 Task: Research Airbnb properties in Narok, Kenya from 11th November, 2023 to 15th November, 2023 for 2 adults.1  bedroom having 2 beds and 1 bathroom. Property type can be hotel. Amenities needed are: washing machine. Booking option can be shelf check-in. Look for 3 properties as per requirement.
Action: Mouse moved to (408, 58)
Screenshot: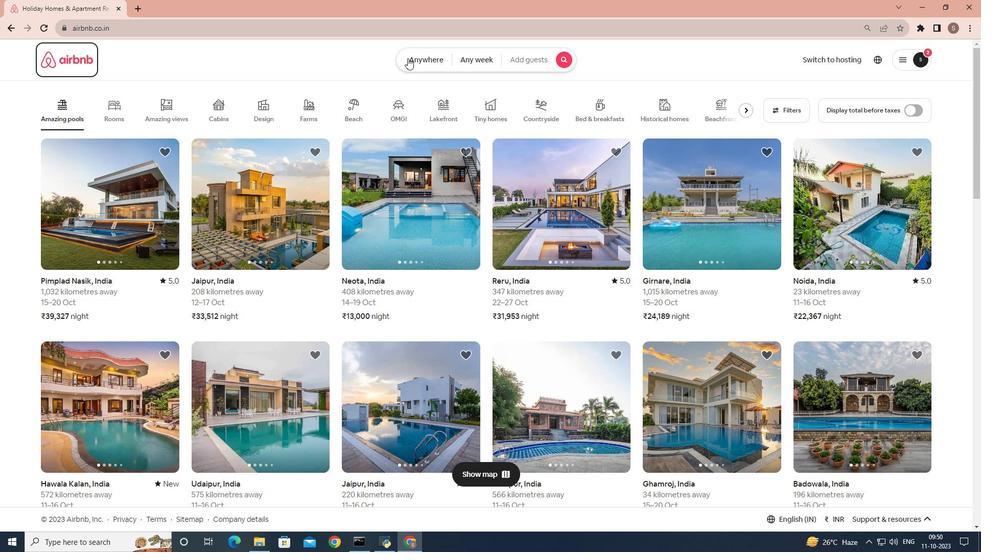 
Action: Mouse pressed left at (408, 58)
Screenshot: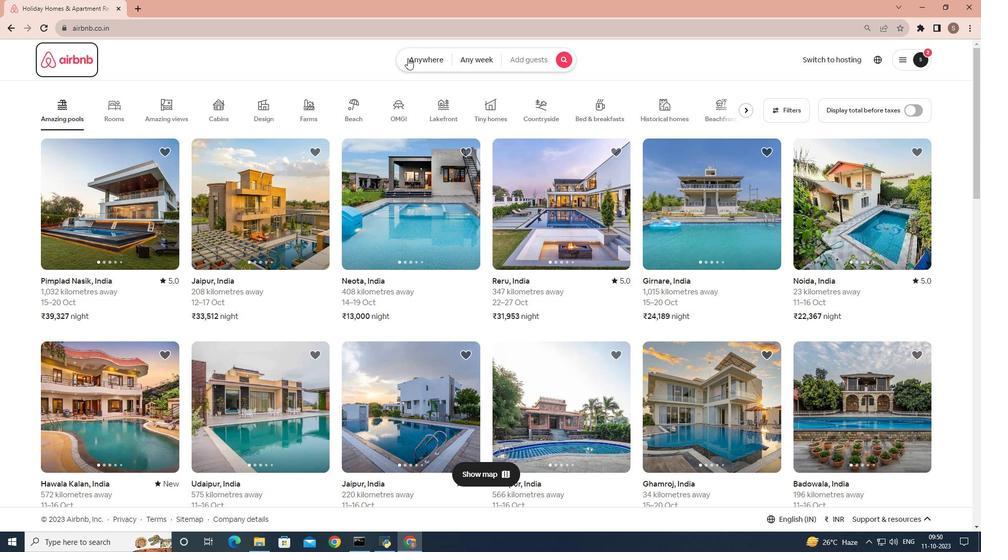 
Action: Mouse moved to (378, 97)
Screenshot: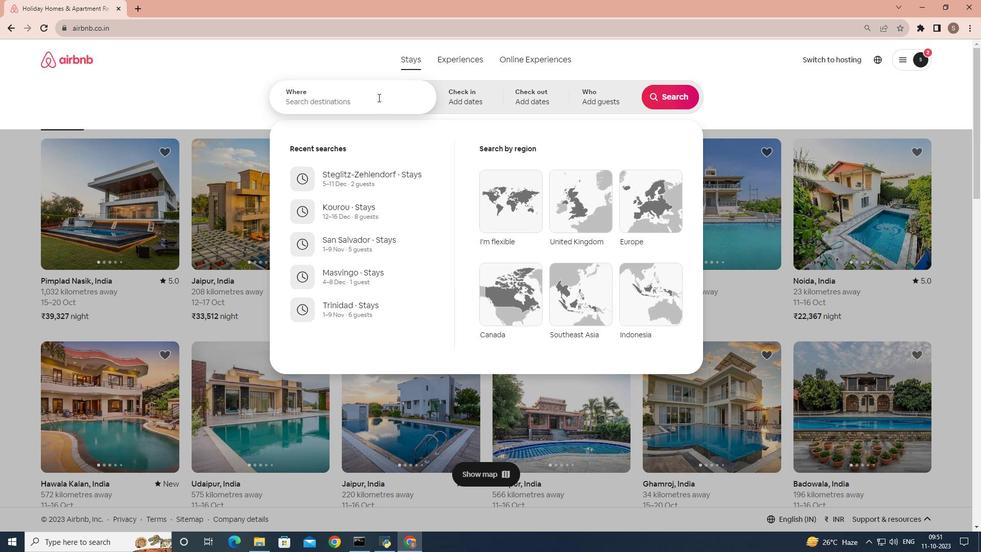 
Action: Mouse pressed left at (378, 97)
Screenshot: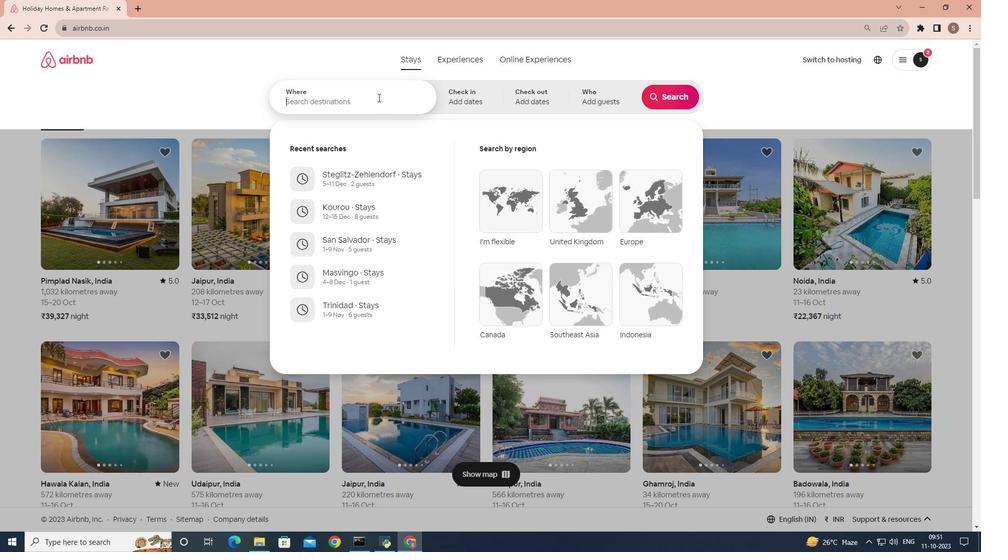 
Action: Key pressed <Key.shift>Narok,<Key.space><Key.shift>Kenya
Screenshot: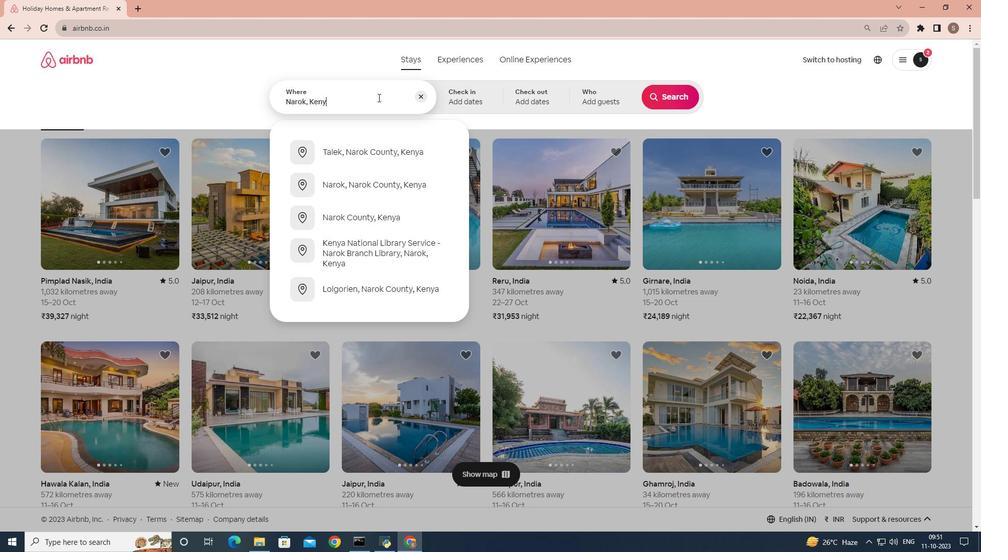 
Action: Mouse moved to (458, 93)
Screenshot: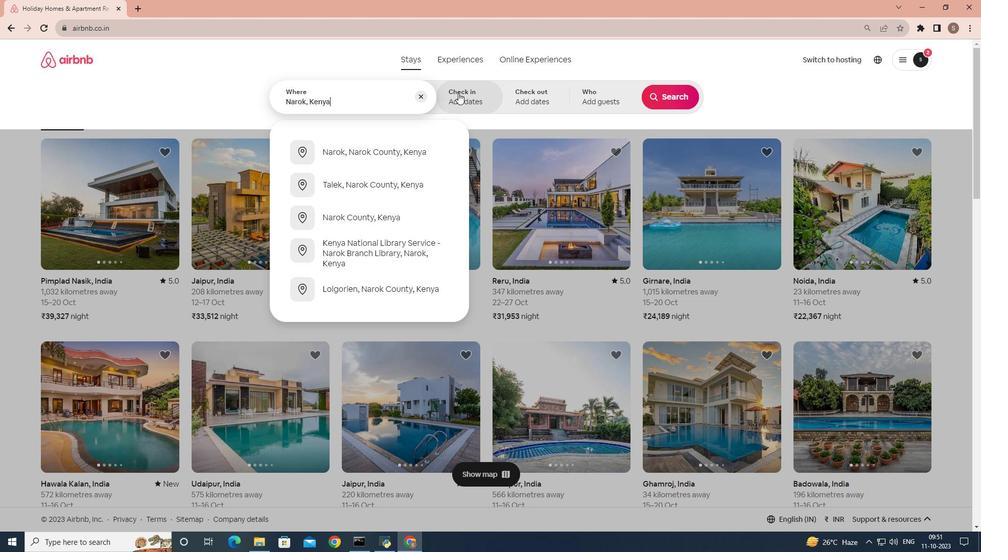 
Action: Mouse pressed left at (458, 93)
Screenshot: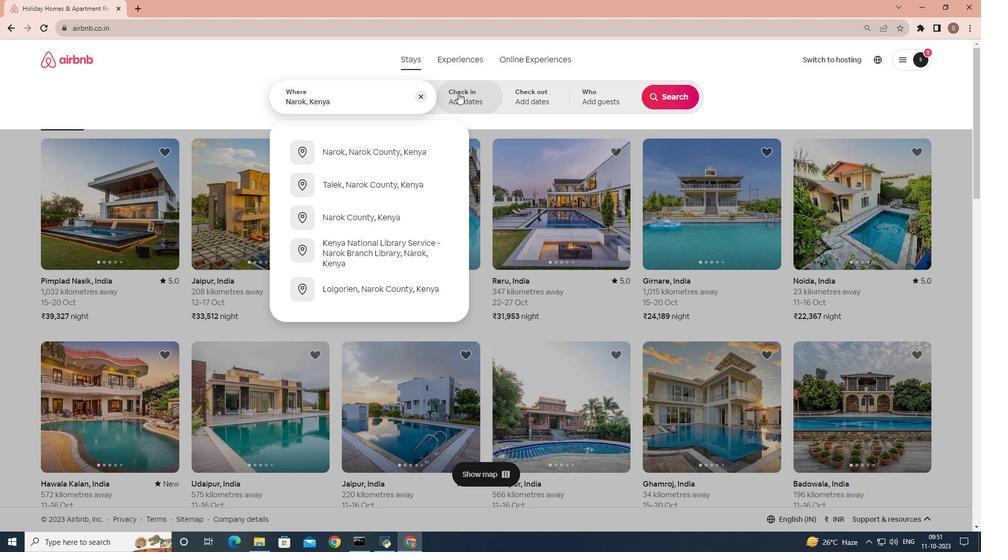 
Action: Mouse moved to (651, 252)
Screenshot: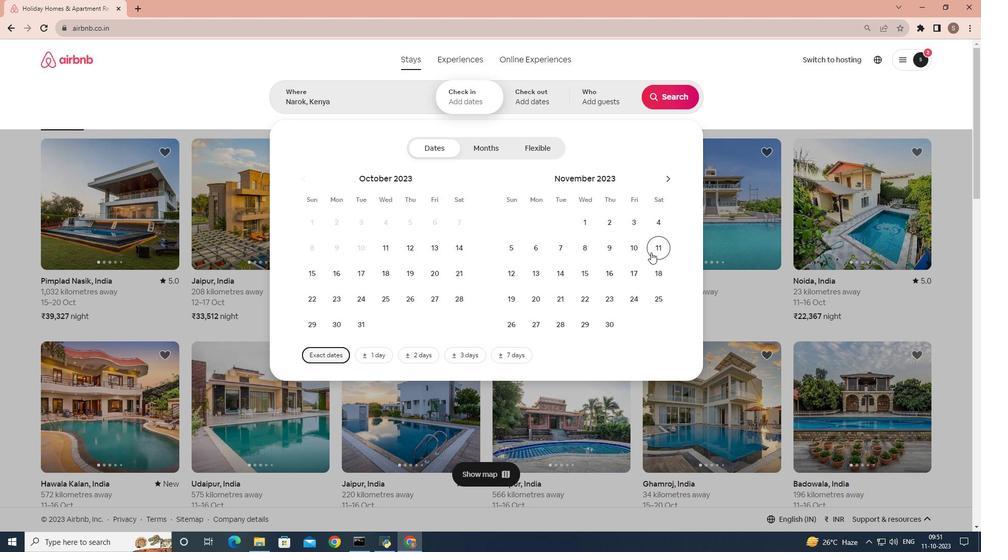 
Action: Mouse pressed left at (651, 252)
Screenshot: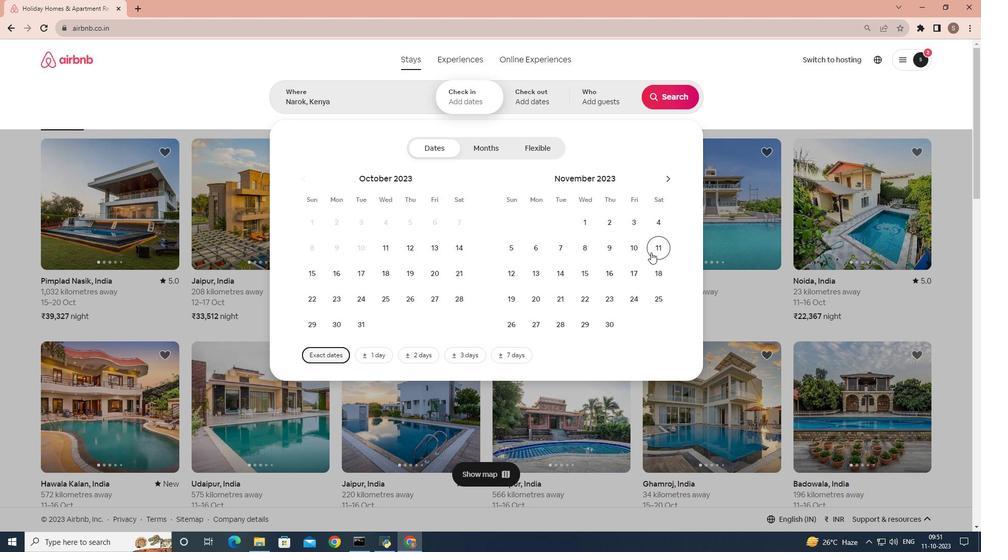 
Action: Mouse moved to (576, 276)
Screenshot: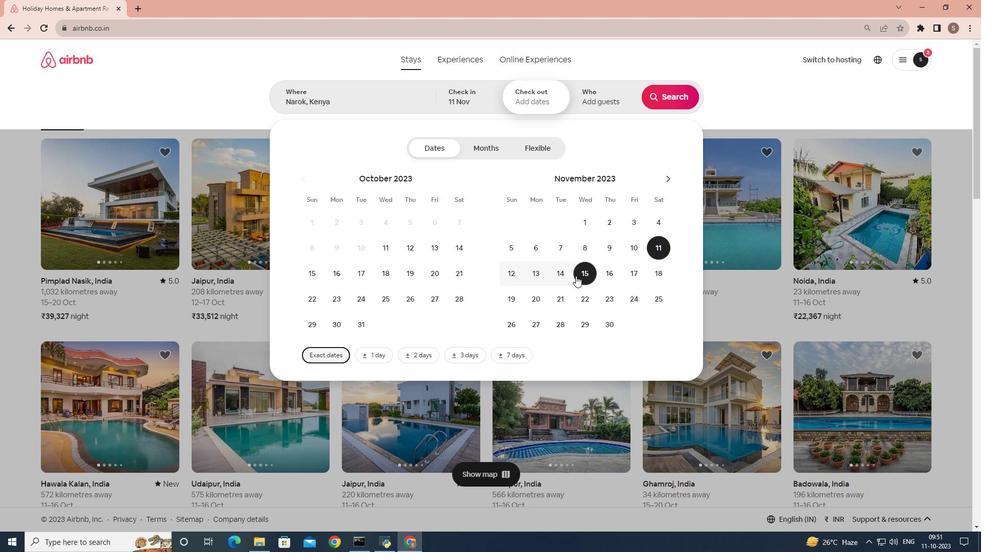 
Action: Mouse pressed left at (576, 276)
Screenshot: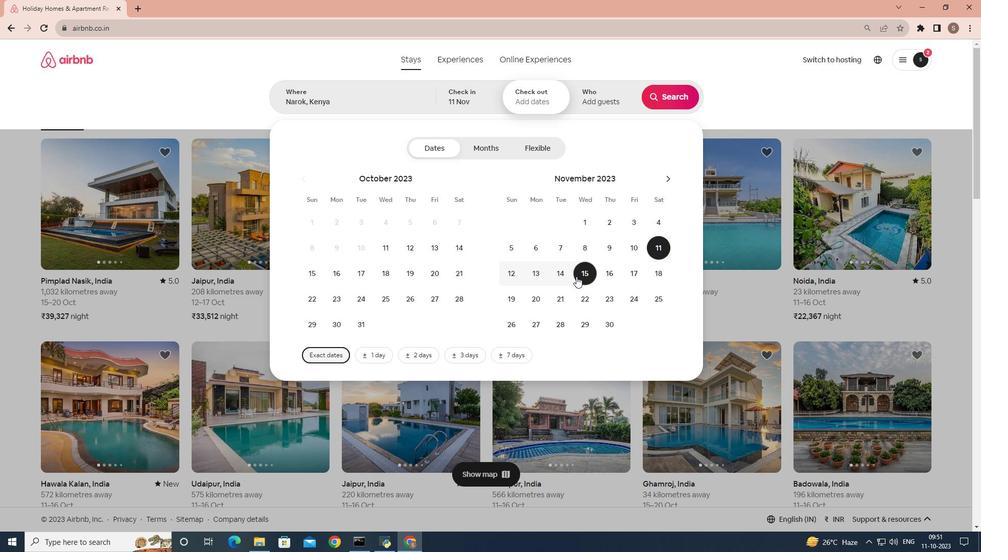 
Action: Mouse moved to (591, 93)
Screenshot: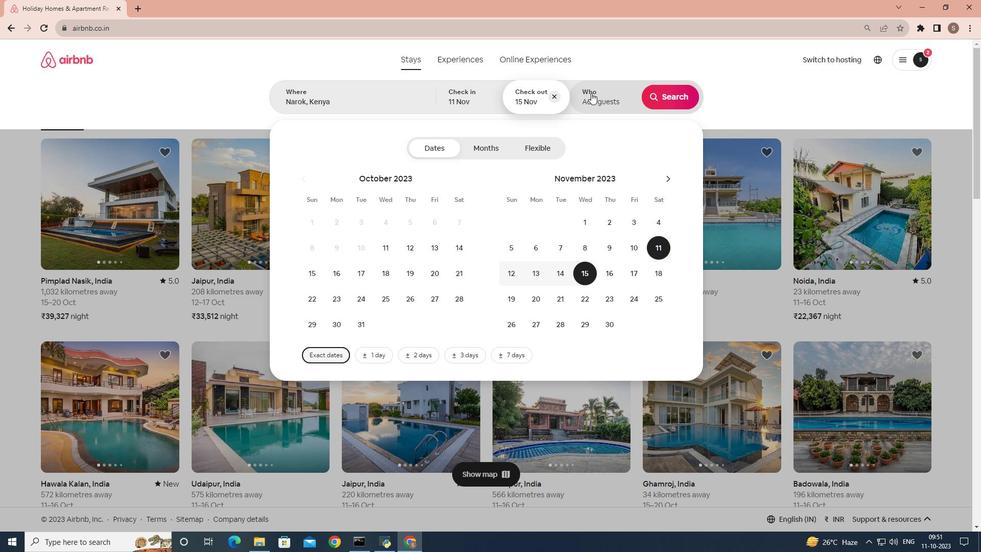 
Action: Mouse pressed left at (591, 93)
Screenshot: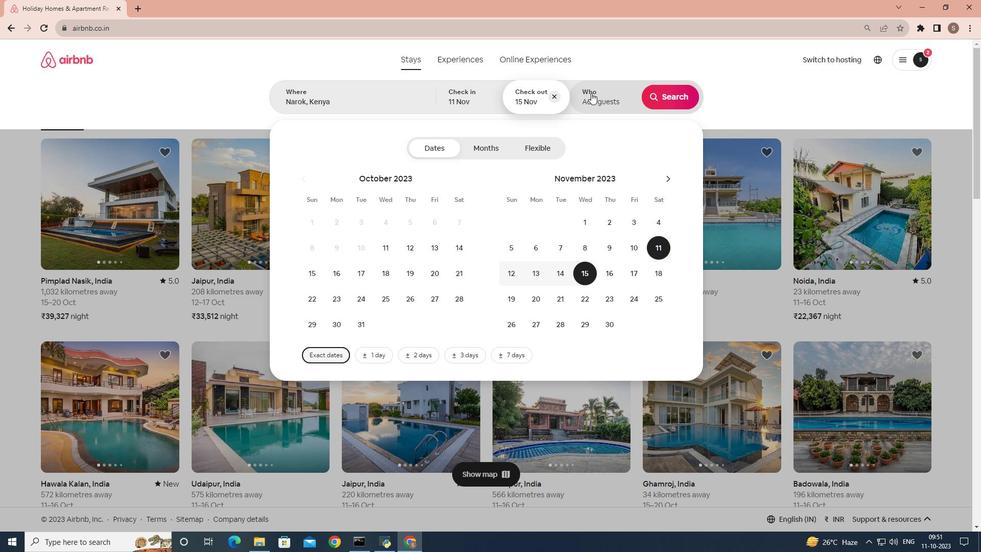 
Action: Mouse moved to (677, 149)
Screenshot: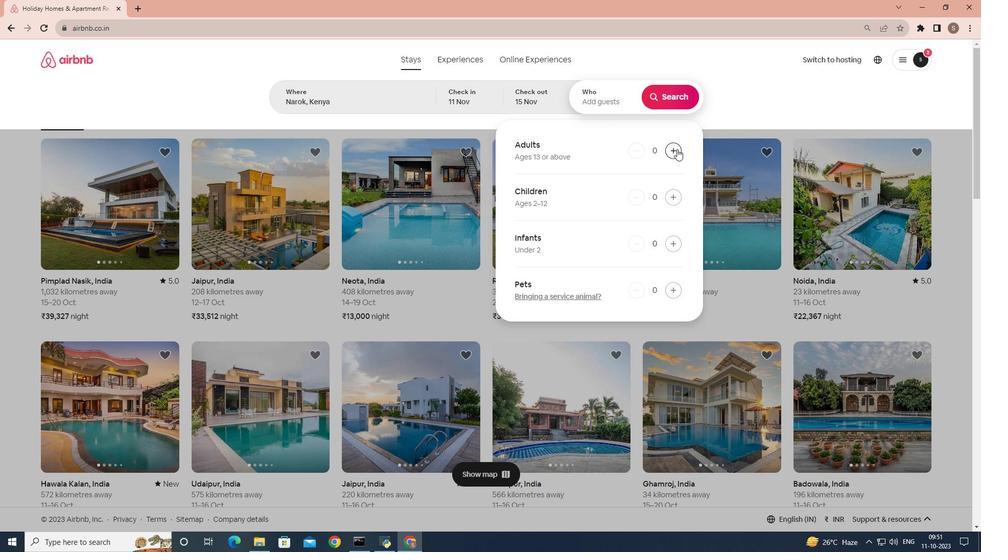 
Action: Mouse pressed left at (677, 149)
Screenshot: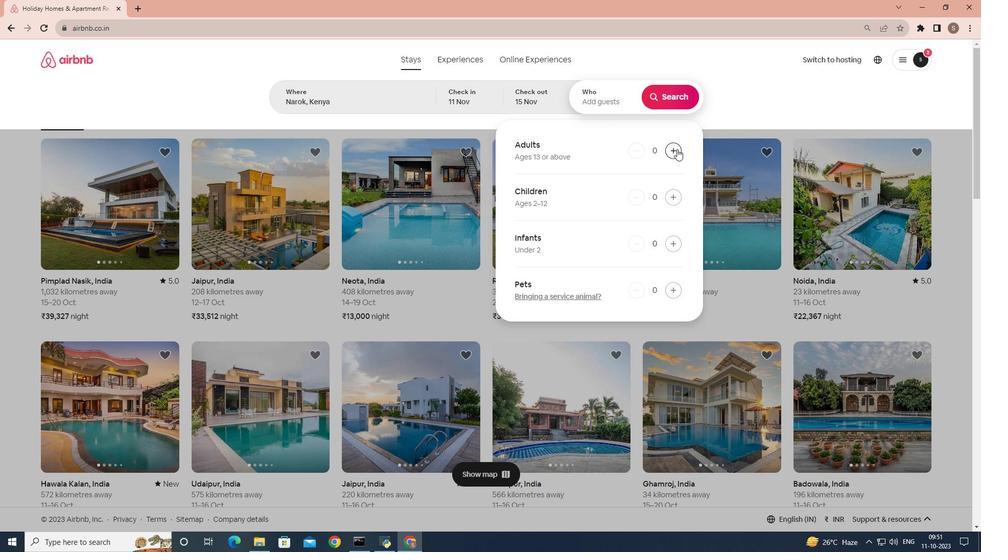 
Action: Mouse pressed left at (677, 149)
Screenshot: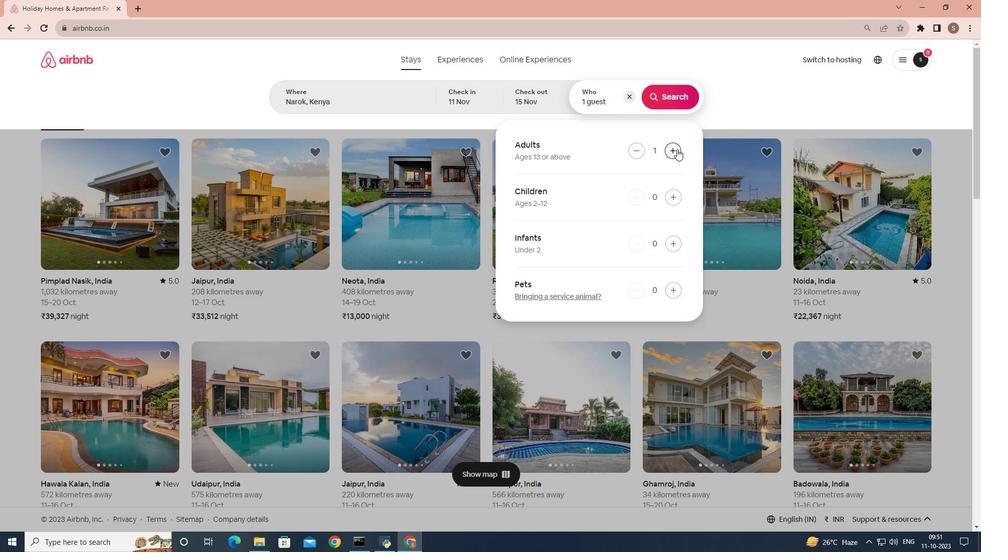 
Action: Mouse moved to (688, 99)
Screenshot: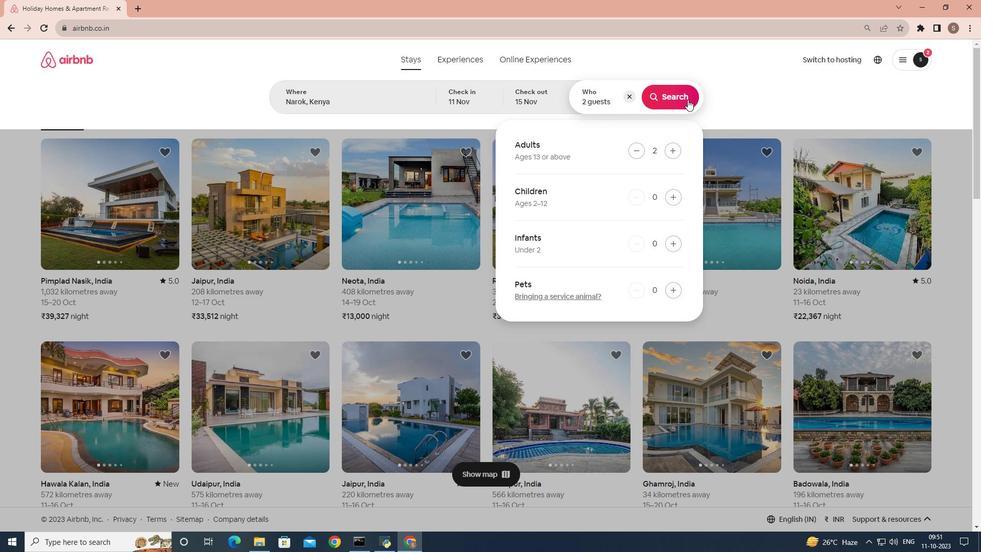 
Action: Mouse pressed left at (688, 99)
Screenshot: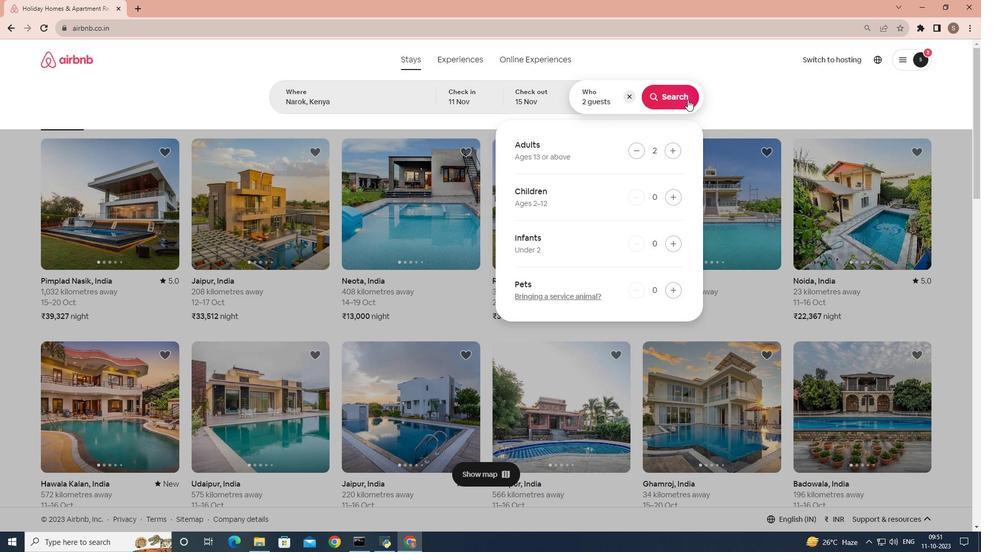 
Action: Mouse moved to (807, 97)
Screenshot: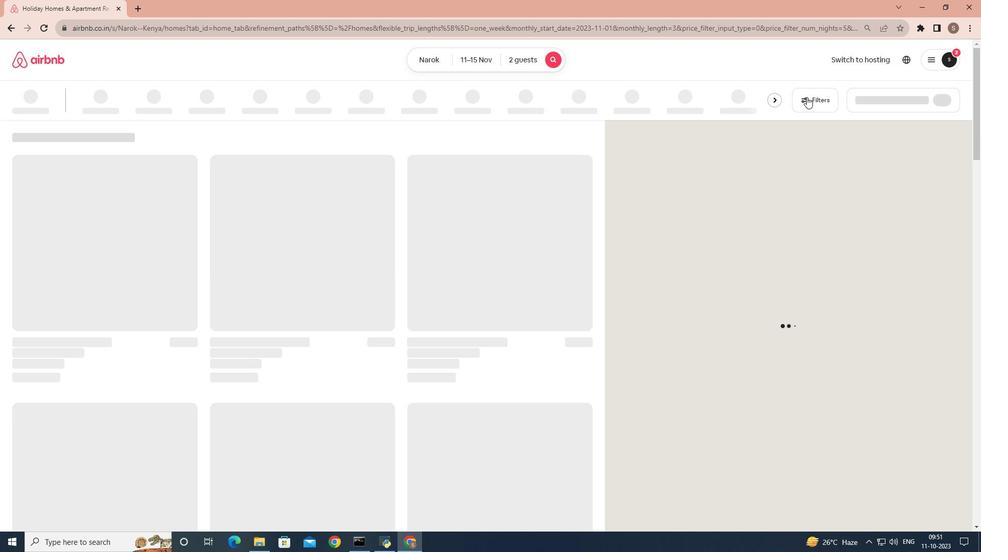 
Action: Mouse pressed left at (807, 97)
Screenshot: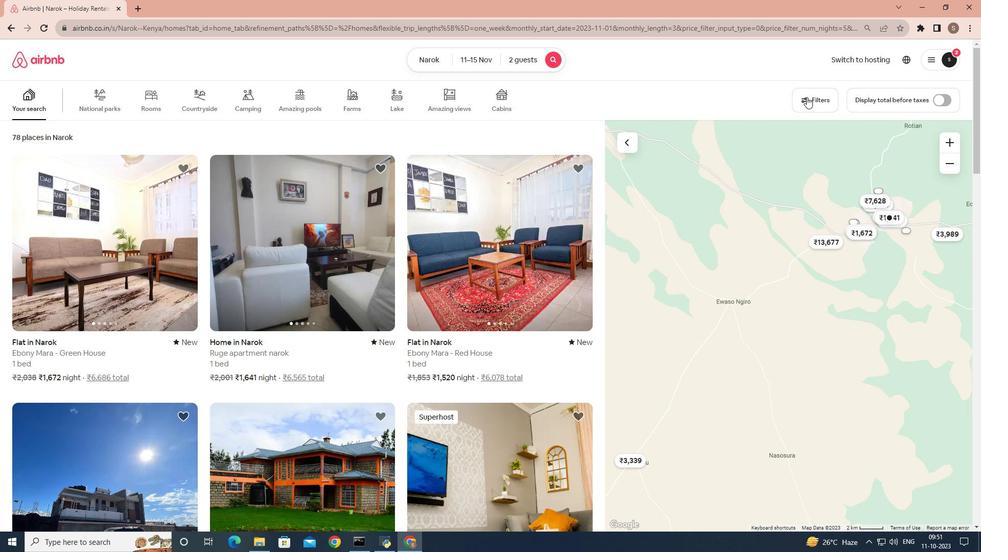 
Action: Mouse moved to (493, 355)
Screenshot: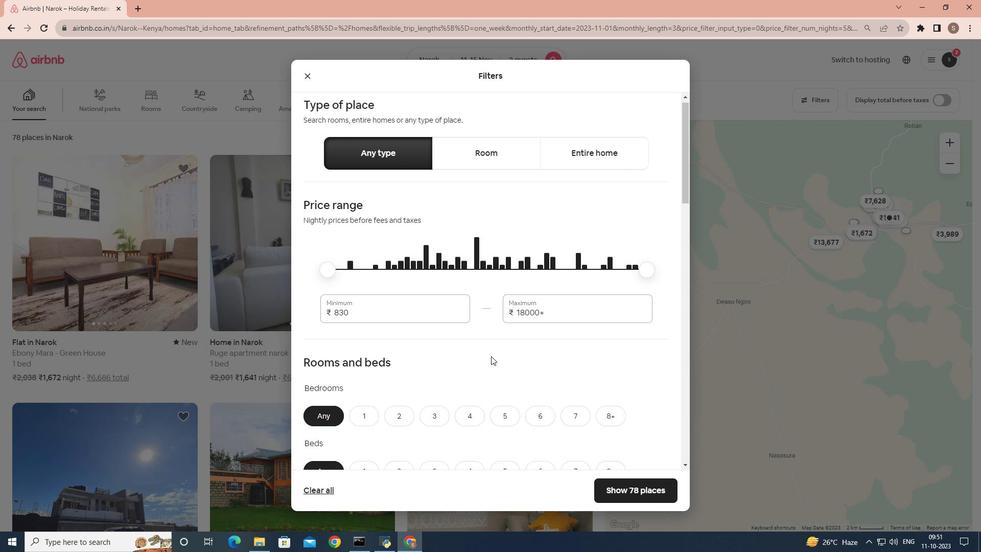 
Action: Mouse scrolled (493, 355) with delta (0, 0)
Screenshot: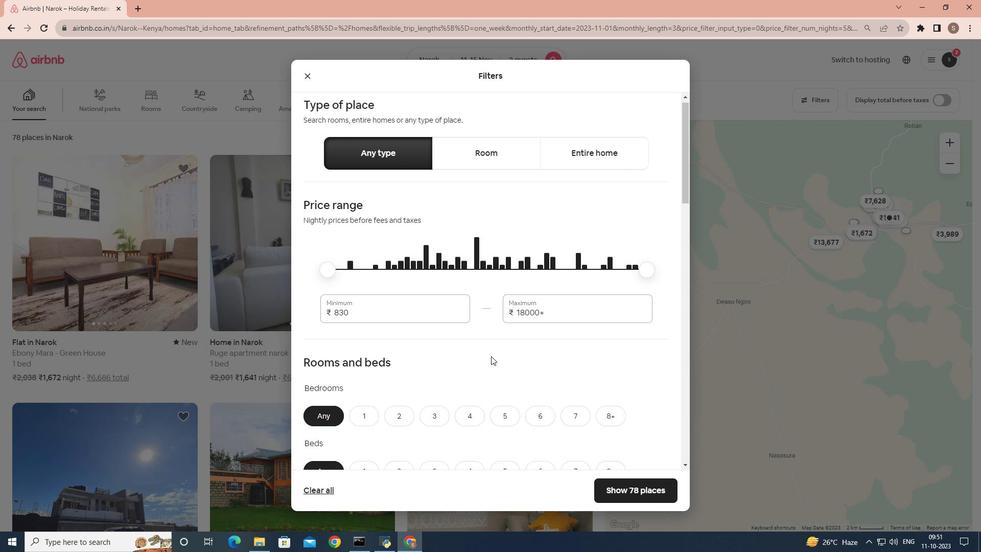 
Action: Mouse moved to (374, 372)
Screenshot: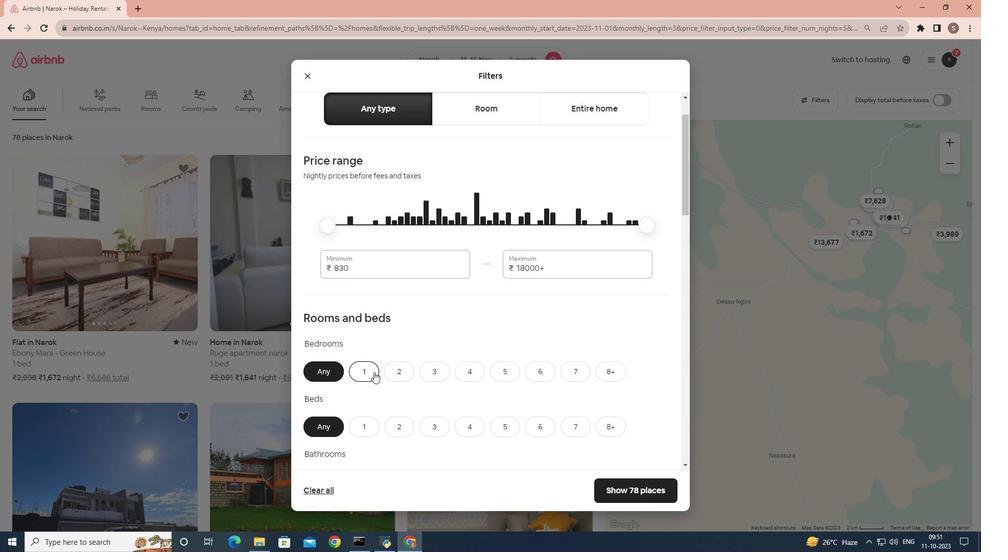 
Action: Mouse pressed left at (374, 372)
Screenshot: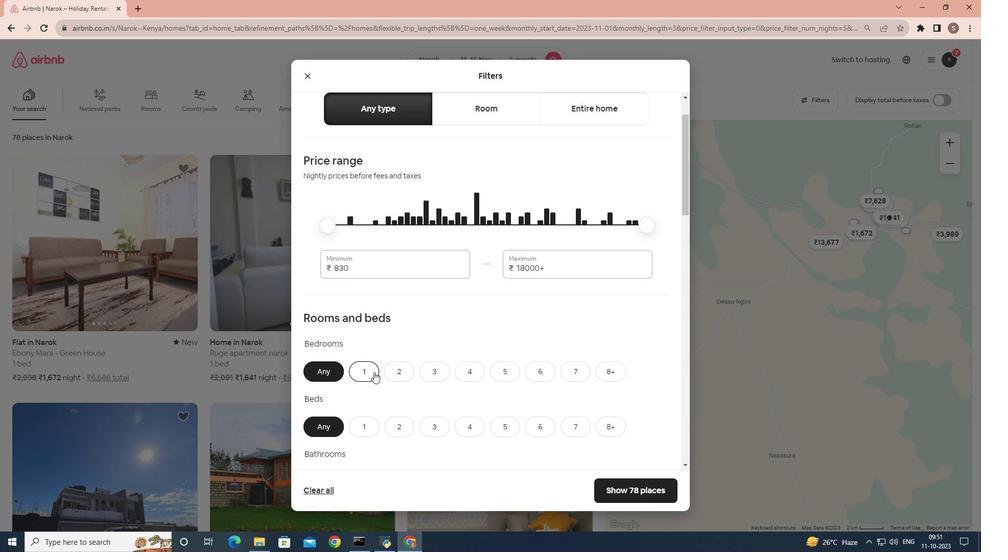 
Action: Mouse scrolled (374, 371) with delta (0, 0)
Screenshot: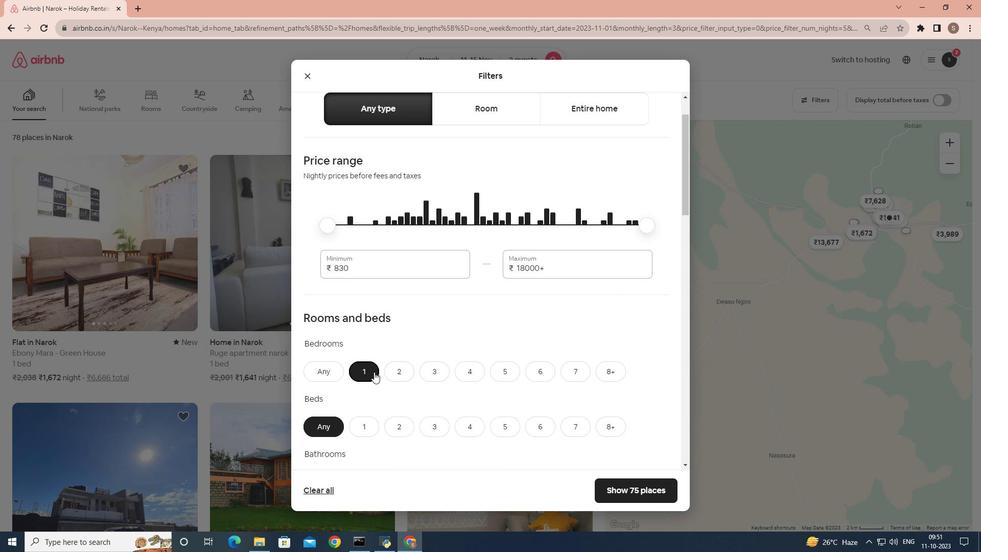 
Action: Mouse scrolled (374, 371) with delta (0, 0)
Screenshot: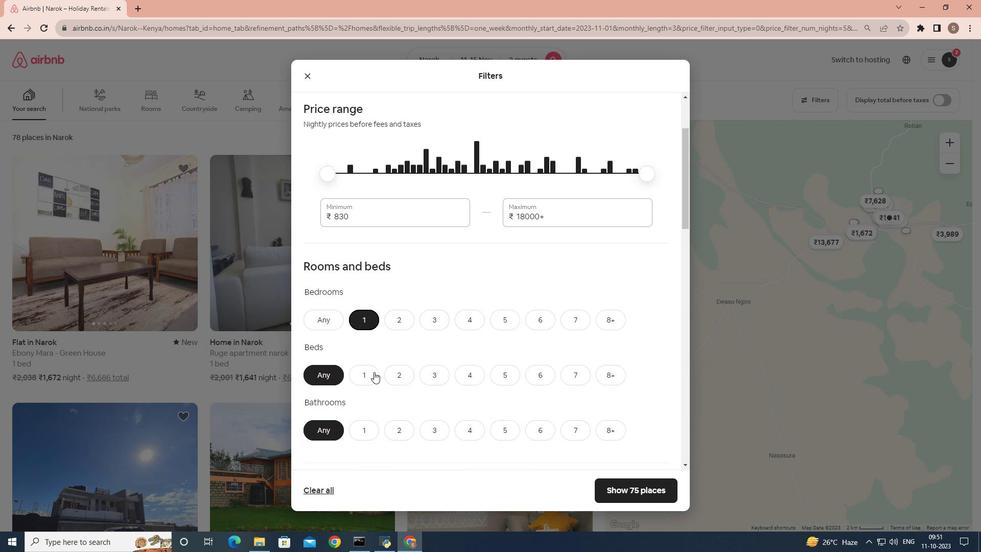 
Action: Mouse scrolled (374, 371) with delta (0, 0)
Screenshot: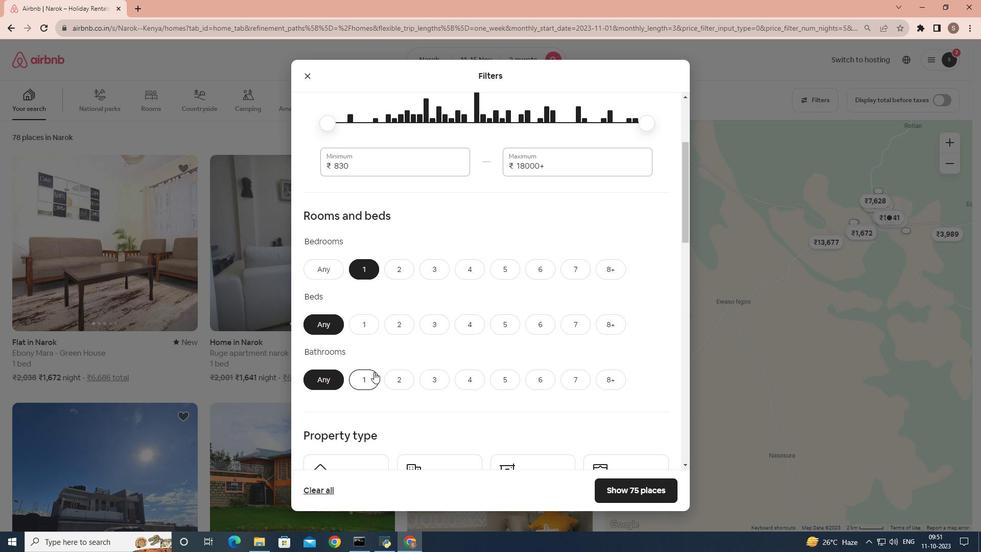 
Action: Mouse moved to (393, 276)
Screenshot: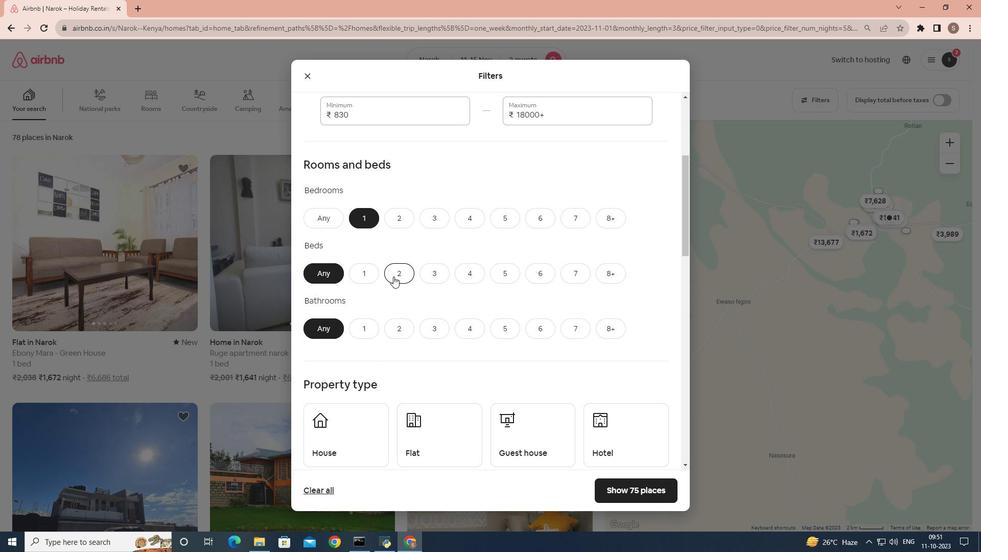
Action: Mouse pressed left at (393, 276)
Screenshot: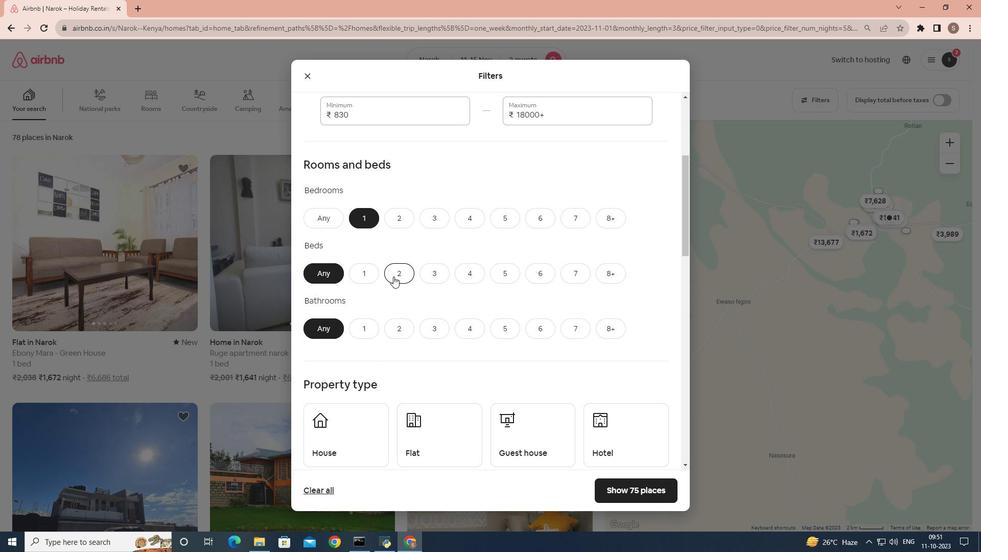 
Action: Mouse moved to (373, 330)
Screenshot: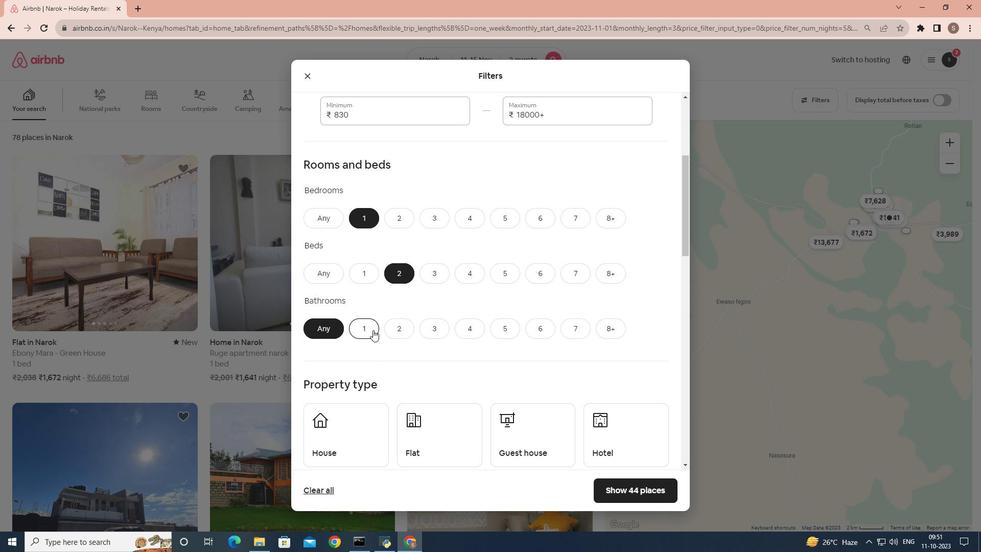 
Action: Mouse pressed left at (373, 330)
Screenshot: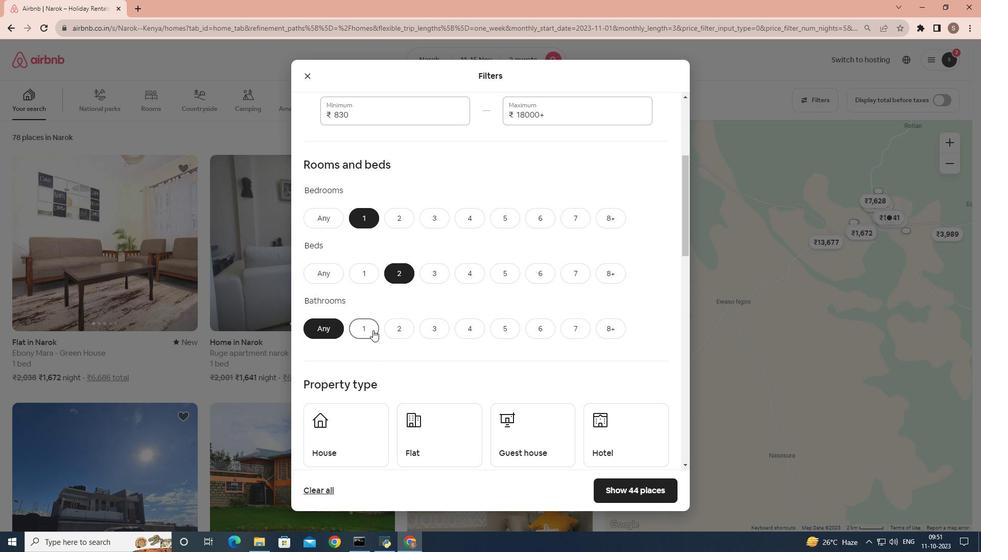
Action: Mouse moved to (434, 331)
Screenshot: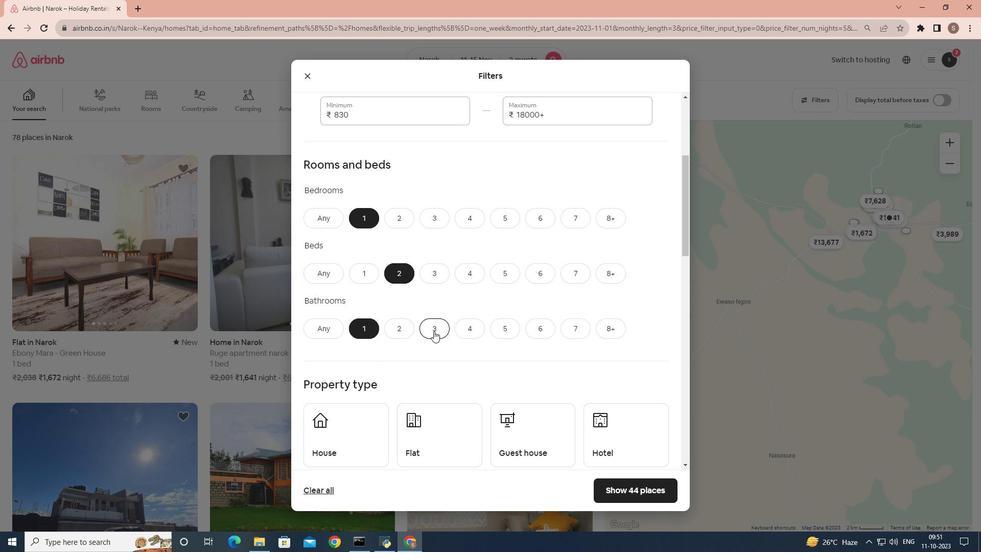 
Action: Mouse scrolled (434, 330) with delta (0, 0)
Screenshot: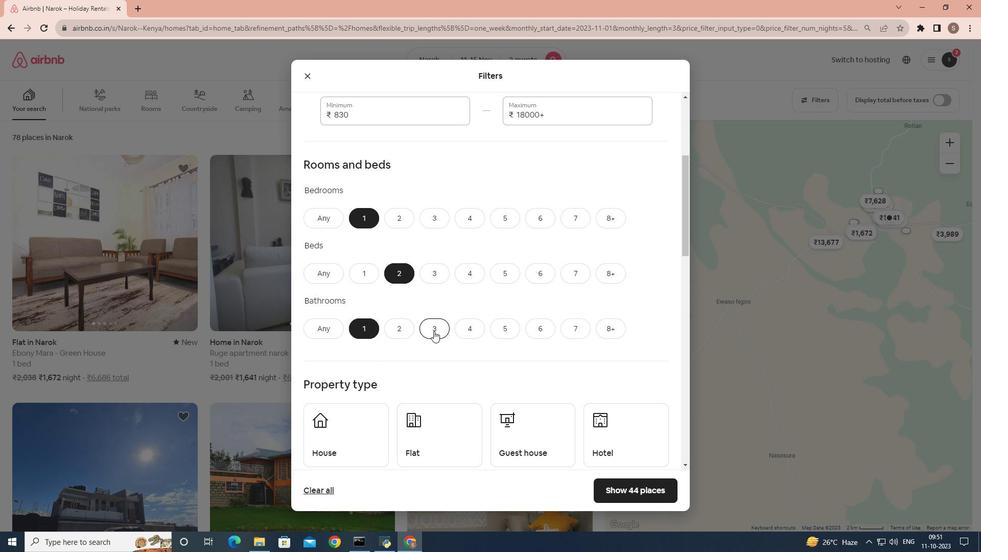 
Action: Mouse moved to (589, 390)
Screenshot: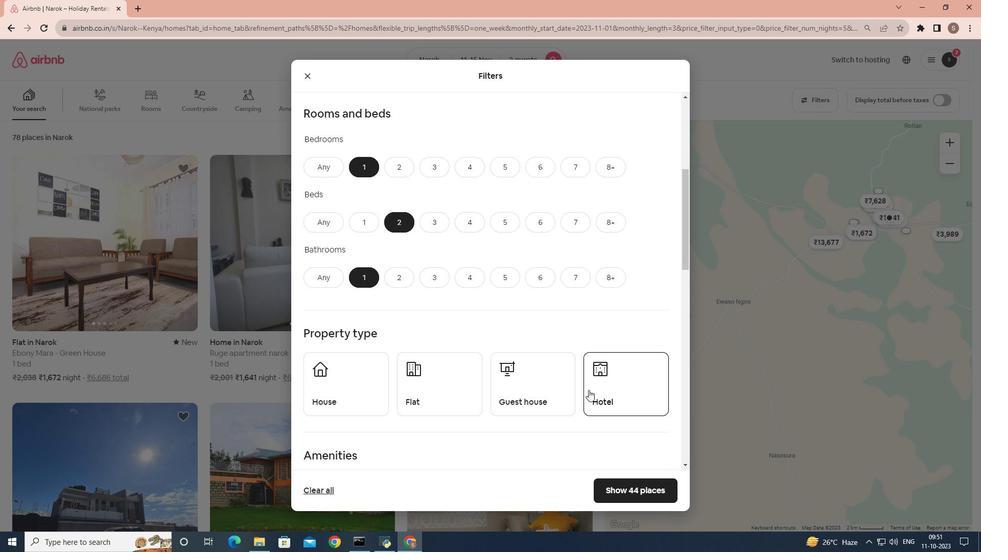 
Action: Mouse pressed left at (589, 390)
Screenshot: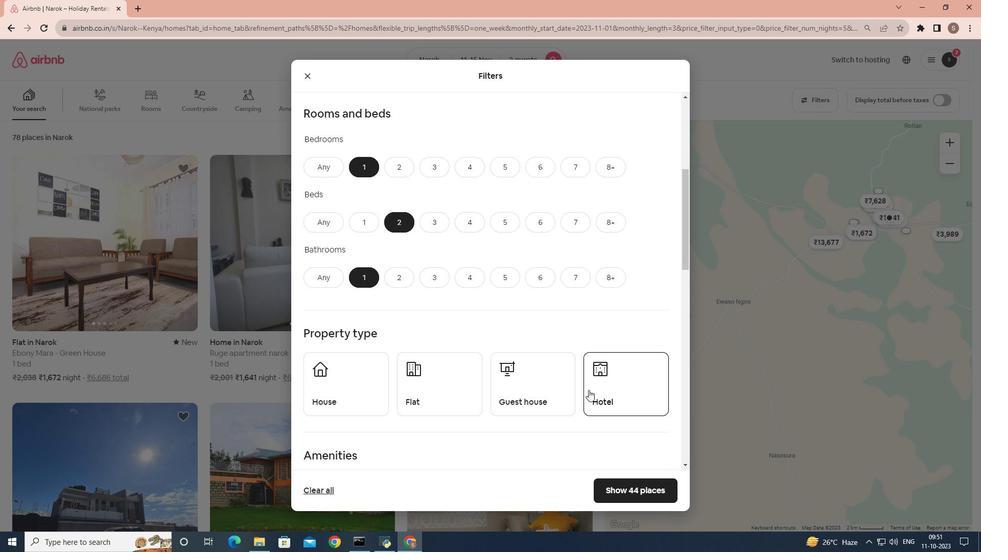 
Action: Mouse moved to (378, 372)
Screenshot: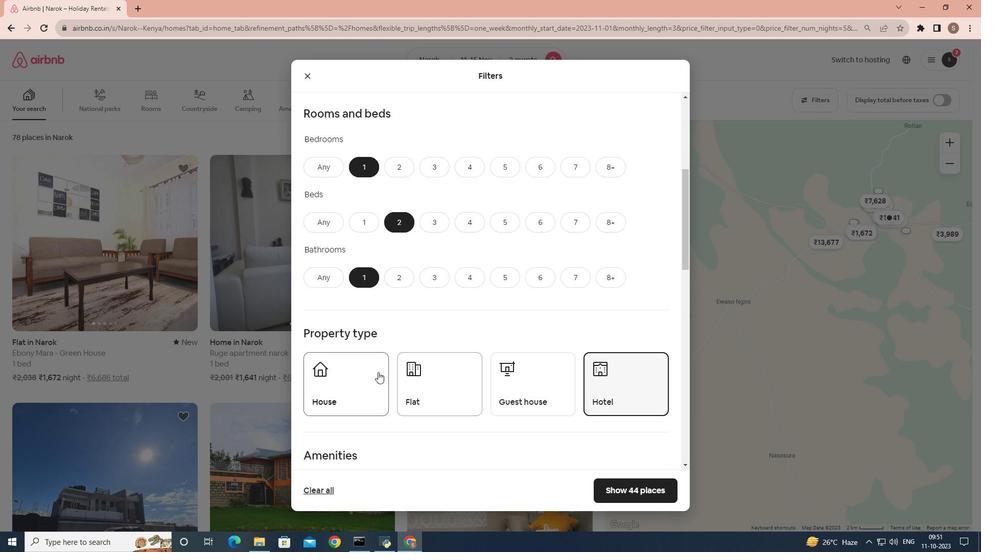 
Action: Mouse scrolled (378, 371) with delta (0, 0)
Screenshot: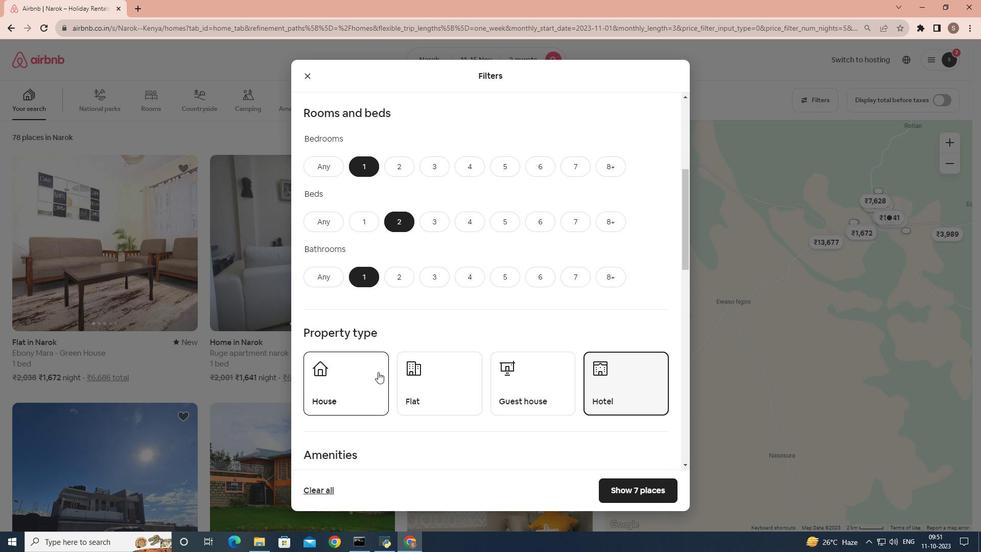 
Action: Mouse moved to (429, 368)
Screenshot: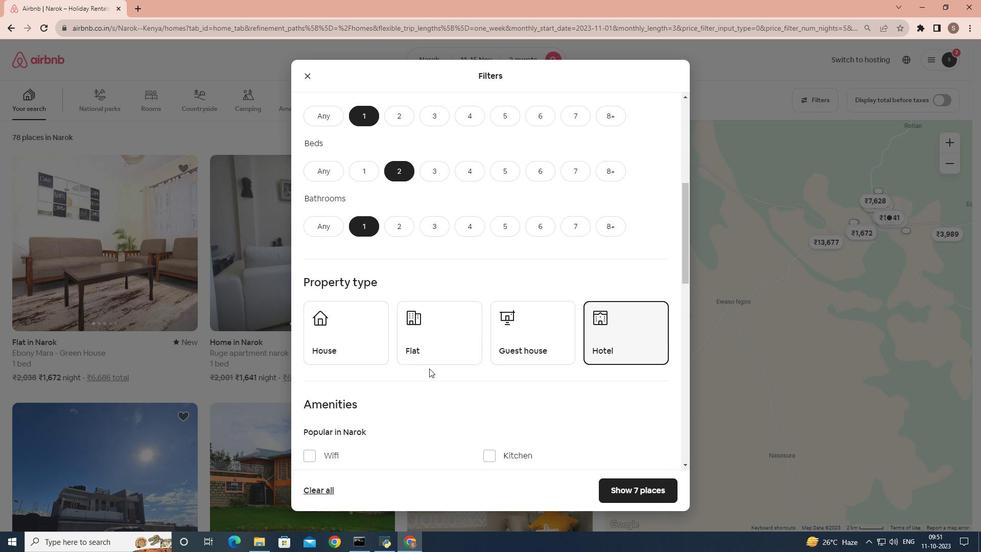 
Action: Mouse scrolled (429, 368) with delta (0, 0)
Screenshot: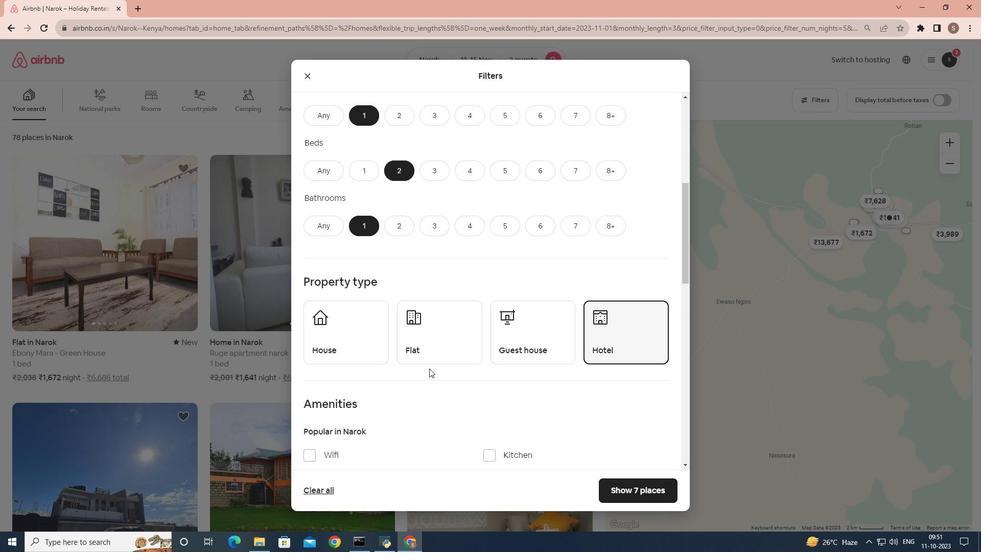 
Action: Mouse scrolled (429, 368) with delta (0, 0)
Screenshot: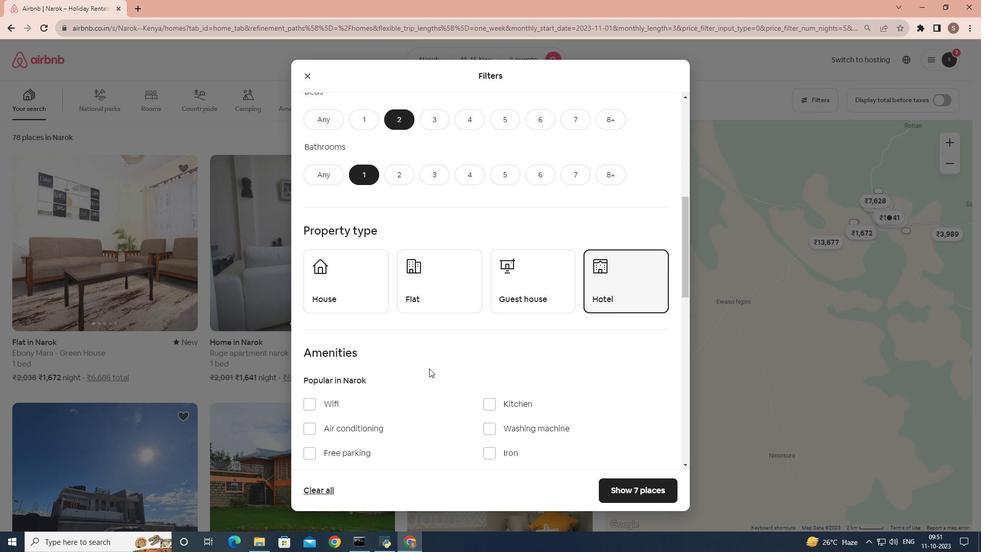 
Action: Mouse scrolled (429, 368) with delta (0, 0)
Screenshot: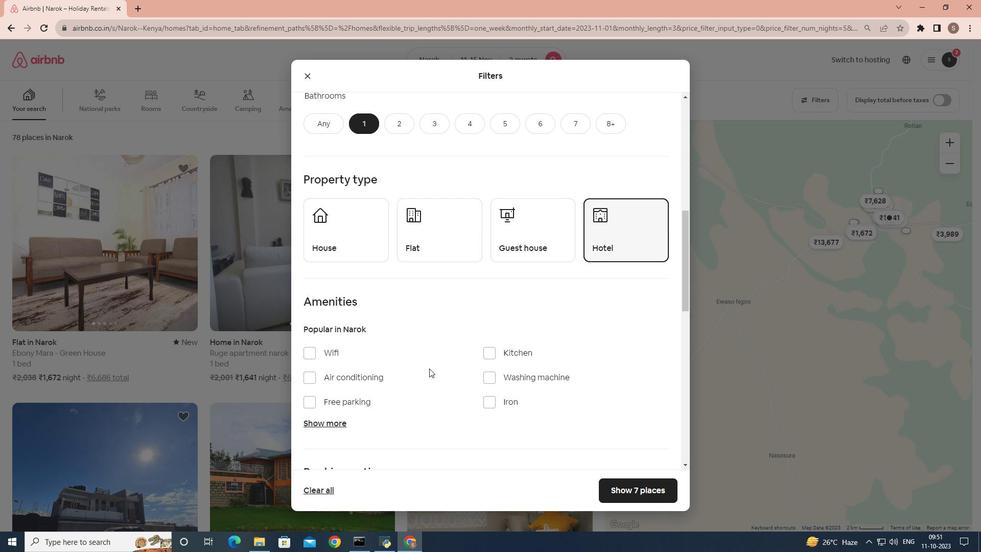 
Action: Mouse moved to (491, 326)
Screenshot: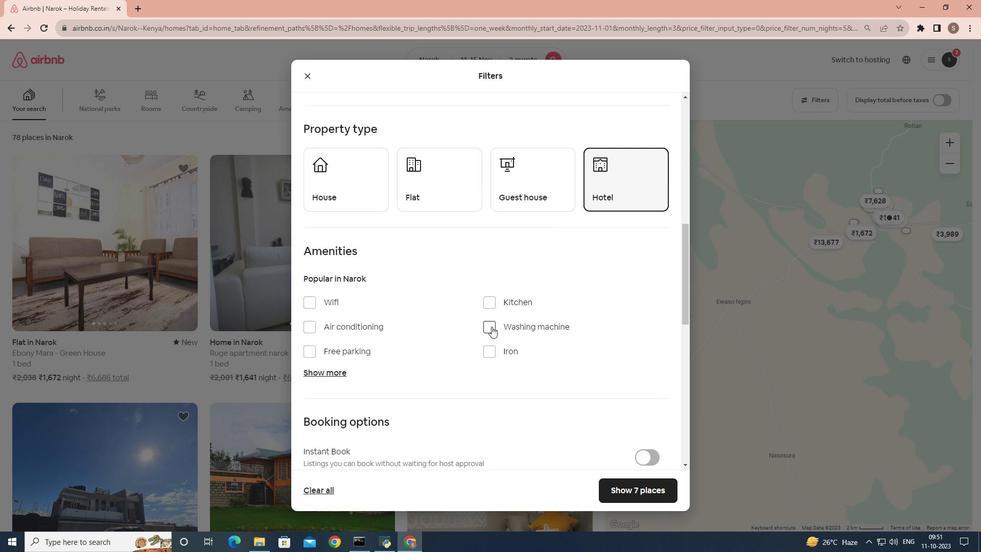 
Action: Mouse pressed left at (491, 326)
Screenshot: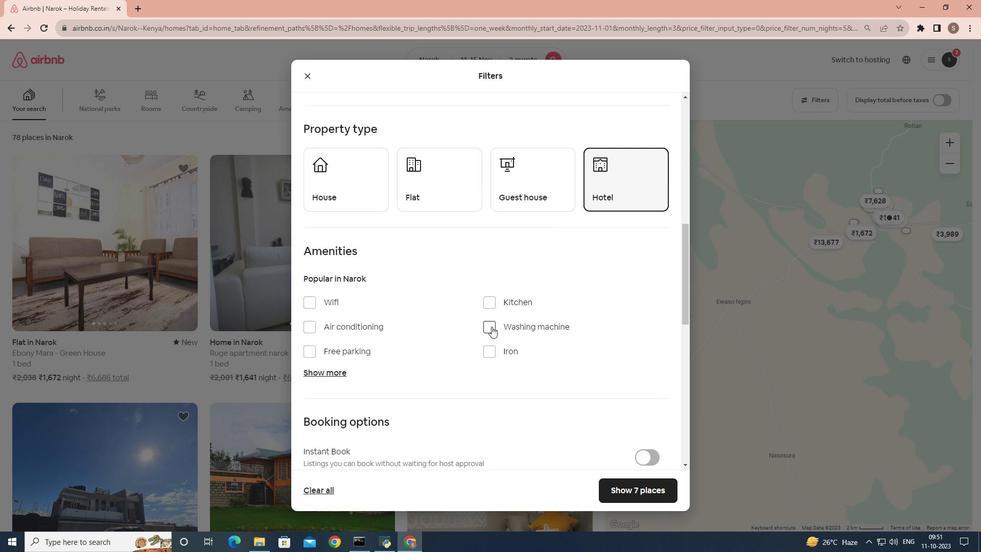 
Action: Mouse moved to (497, 338)
Screenshot: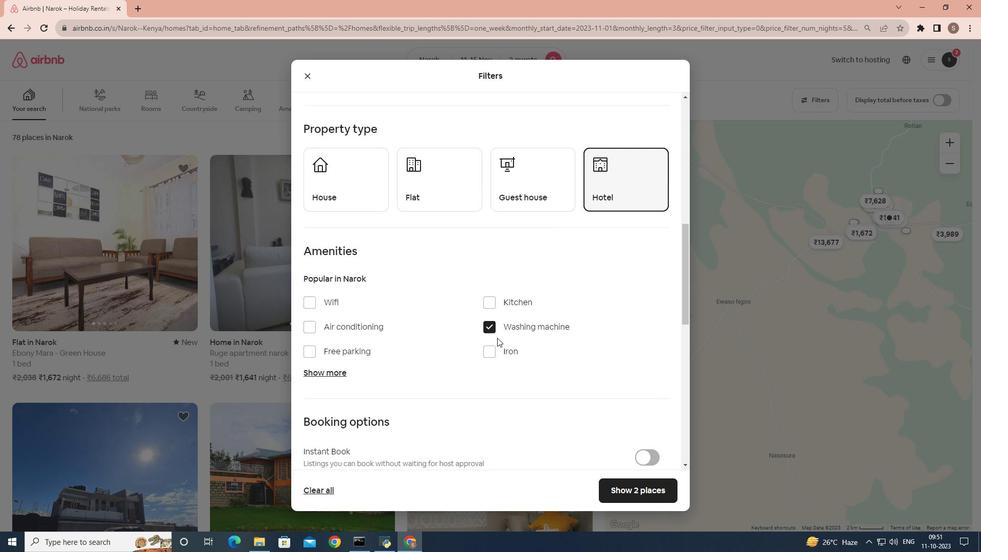 
Action: Mouse scrolled (497, 337) with delta (0, 0)
Screenshot: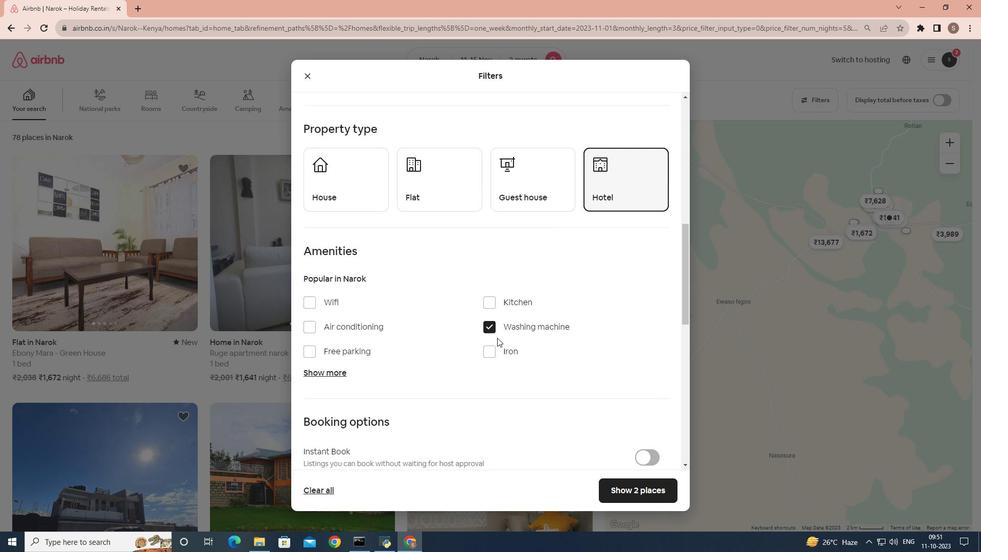 
Action: Mouse moved to (512, 341)
Screenshot: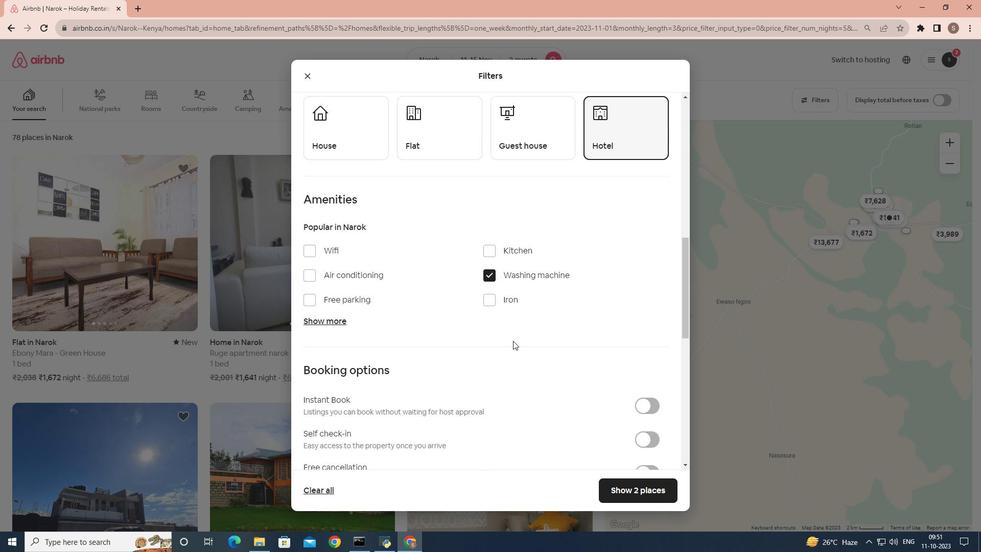 
Action: Mouse scrolled (512, 340) with delta (0, 0)
Screenshot: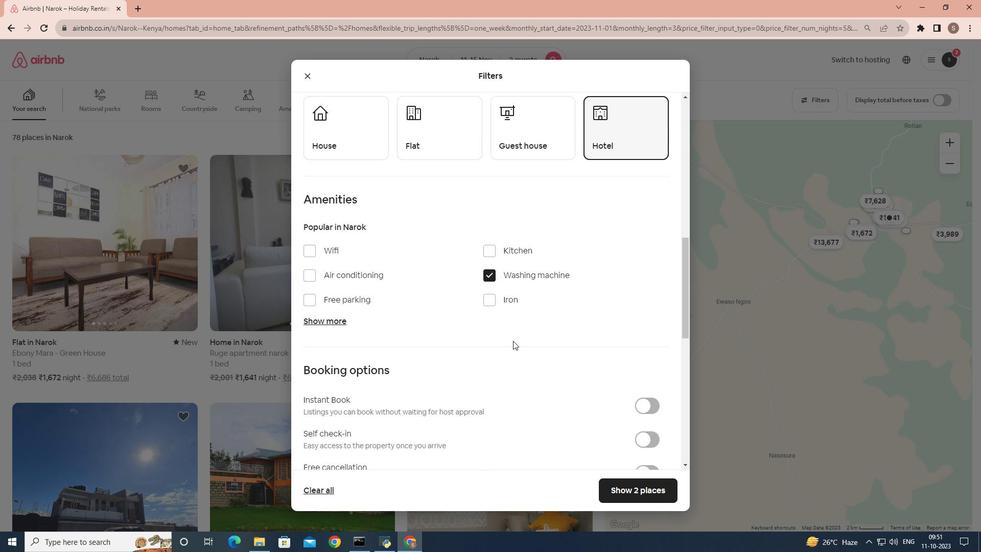 
Action: Mouse moved to (528, 340)
Screenshot: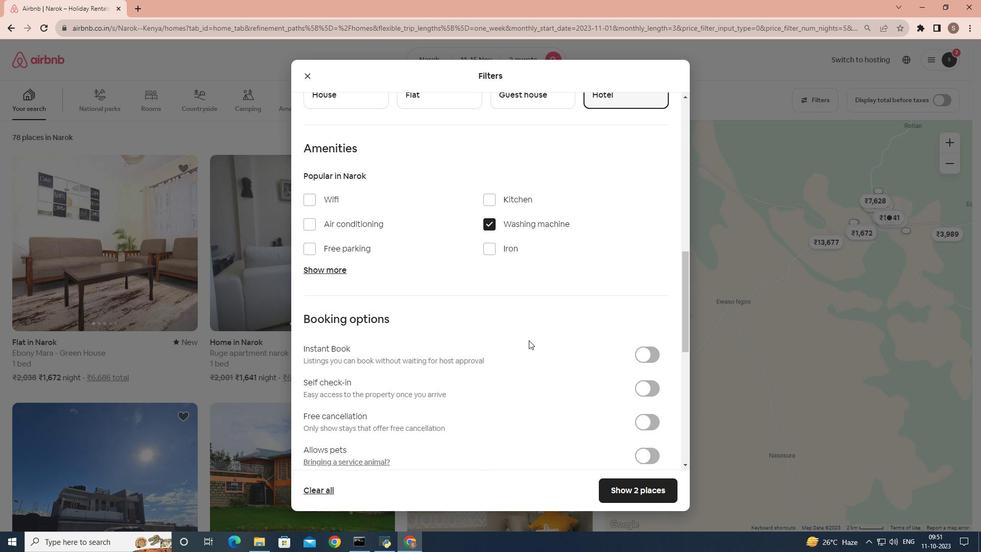 
Action: Mouse scrolled (528, 340) with delta (0, 0)
Screenshot: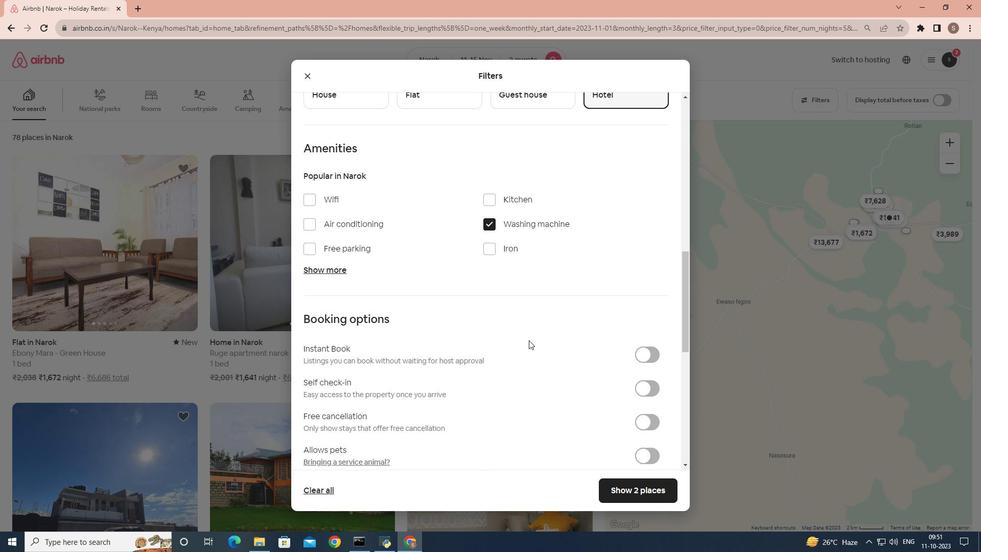 
Action: Mouse moved to (652, 334)
Screenshot: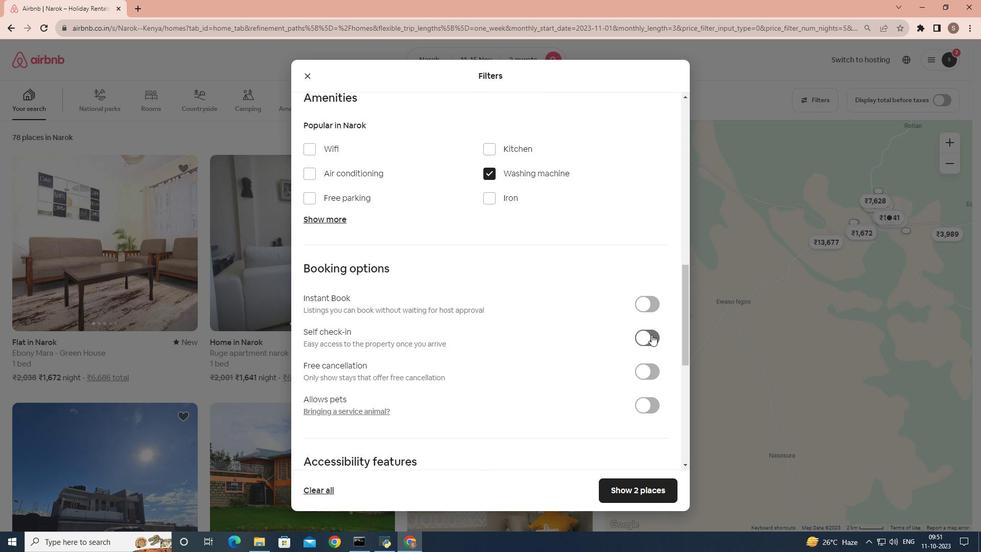 
Action: Mouse pressed left at (652, 334)
Screenshot: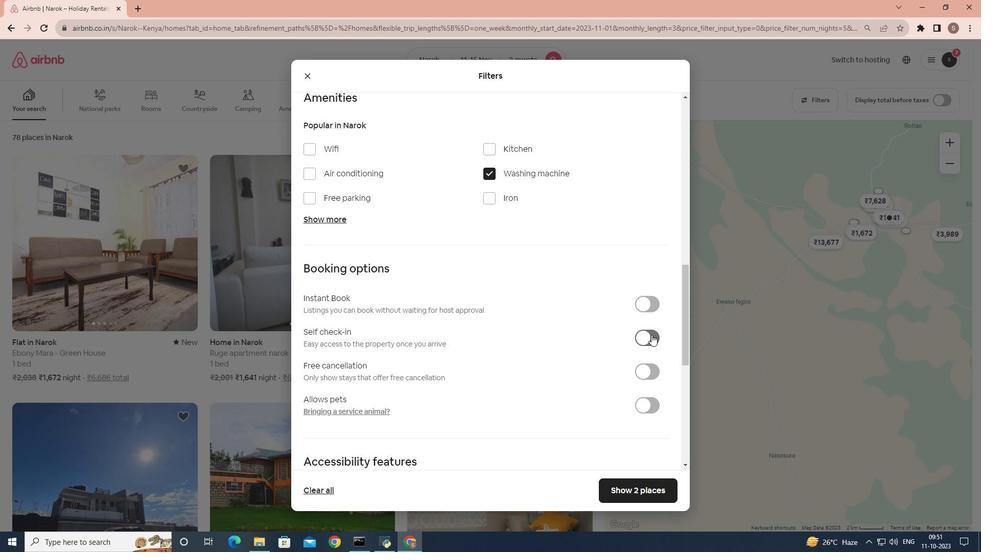 
Action: Mouse moved to (647, 486)
Screenshot: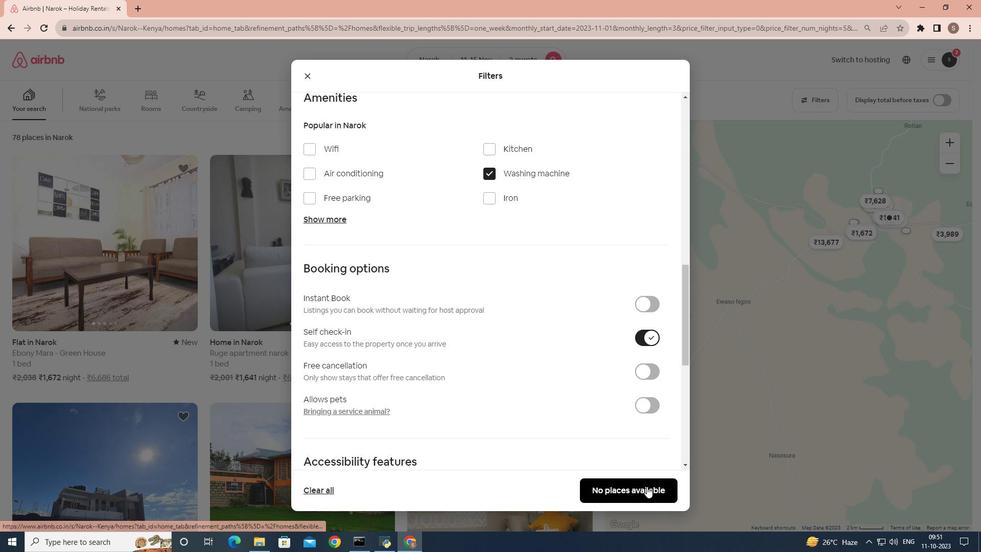 
